 Task: In the  document blueprint.txt Download file as 'Plain Text' Share this file with 'softage.7@softage.net' Insert the command  Suggesting 
Action: Mouse moved to (256, 385)
Screenshot: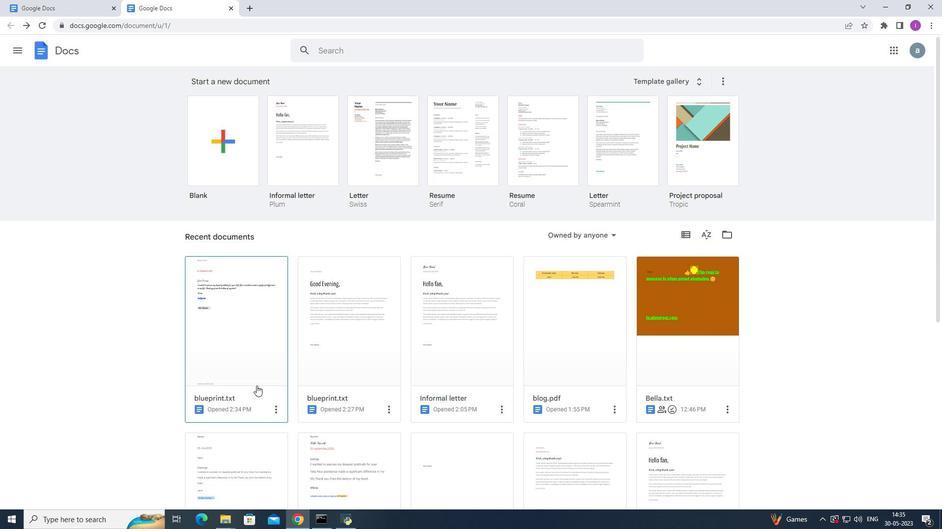 
Action: Mouse pressed left at (256, 385)
Screenshot: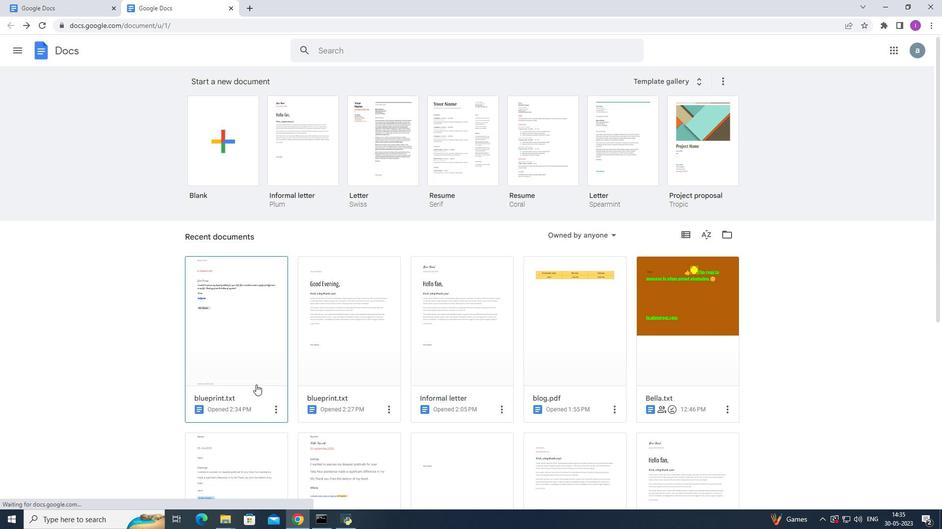 
Action: Mouse moved to (275, 111)
Screenshot: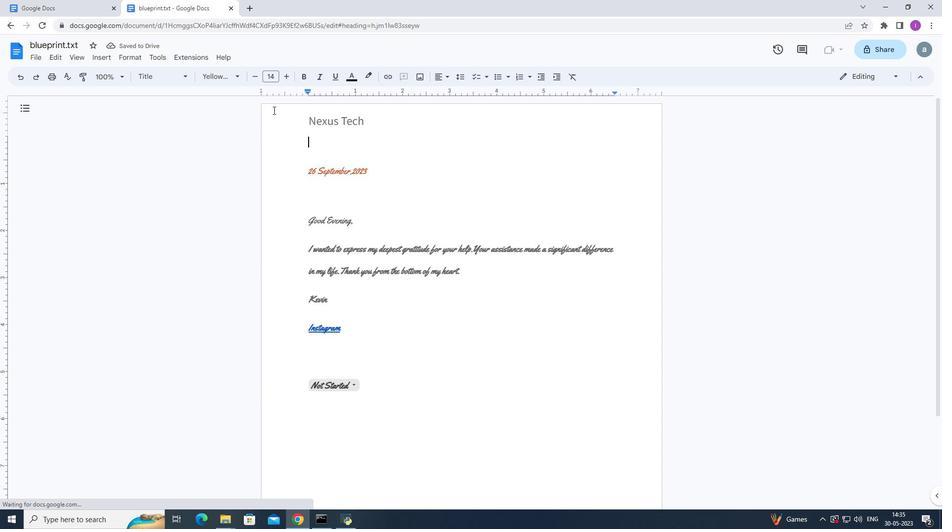 
Action: Mouse scrolled (275, 112) with delta (0, 0)
Screenshot: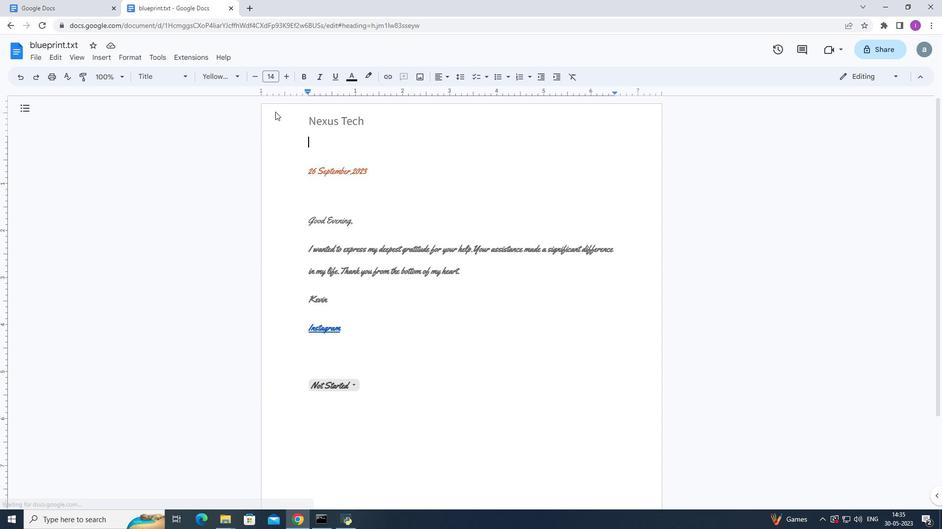 
Action: Mouse scrolled (275, 112) with delta (0, 0)
Screenshot: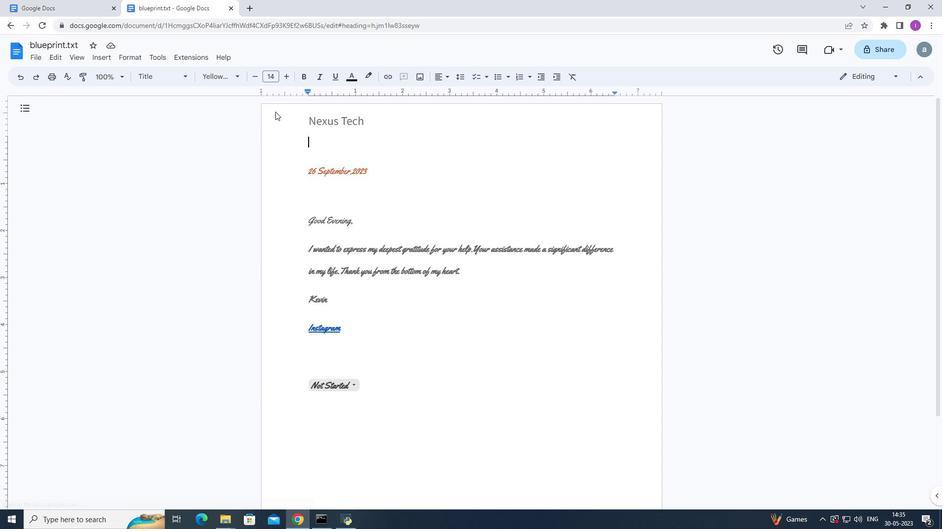 
Action: Mouse moved to (35, 53)
Screenshot: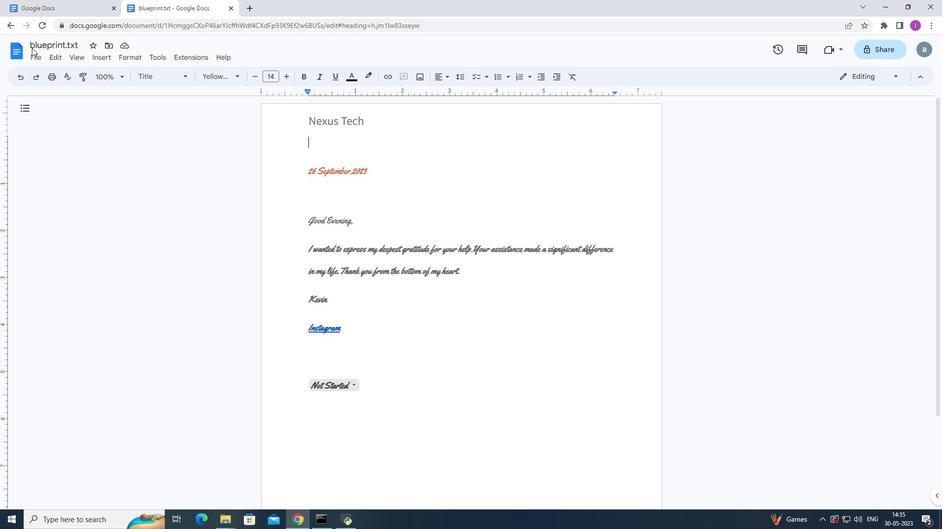 
Action: Mouse pressed left at (35, 53)
Screenshot: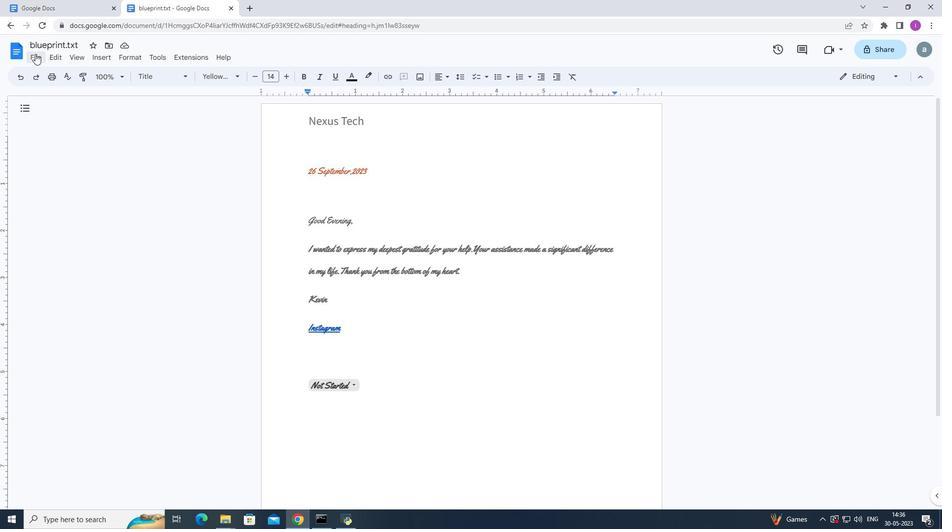 
Action: Mouse moved to (208, 229)
Screenshot: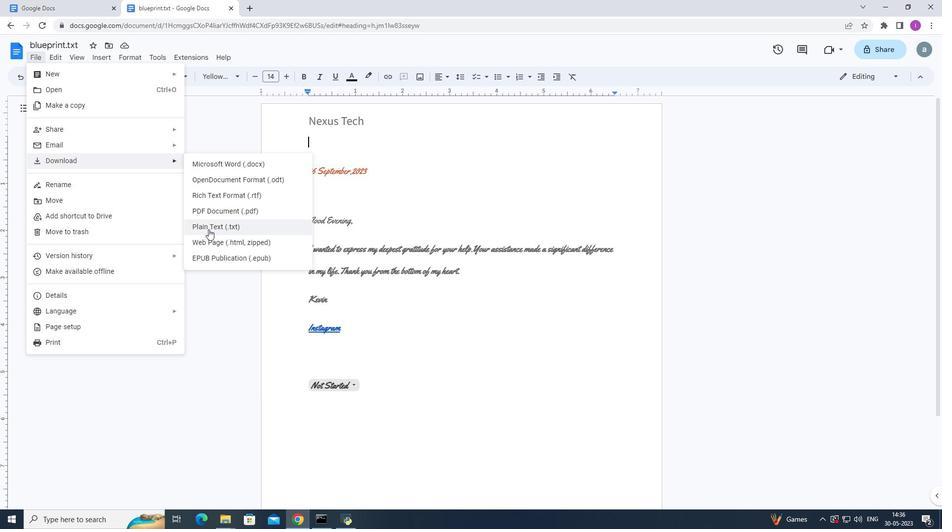 
Action: Mouse pressed left at (208, 229)
Screenshot: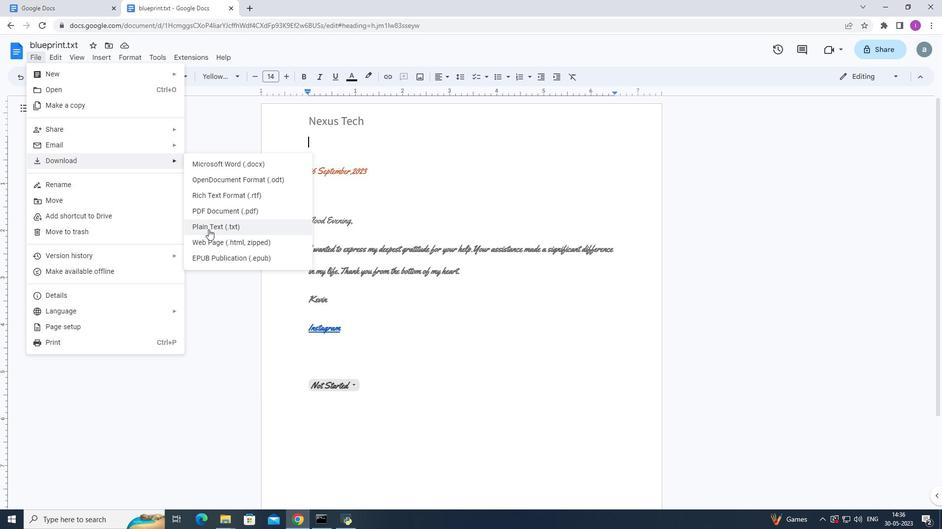 
Action: Mouse moved to (39, 492)
Screenshot: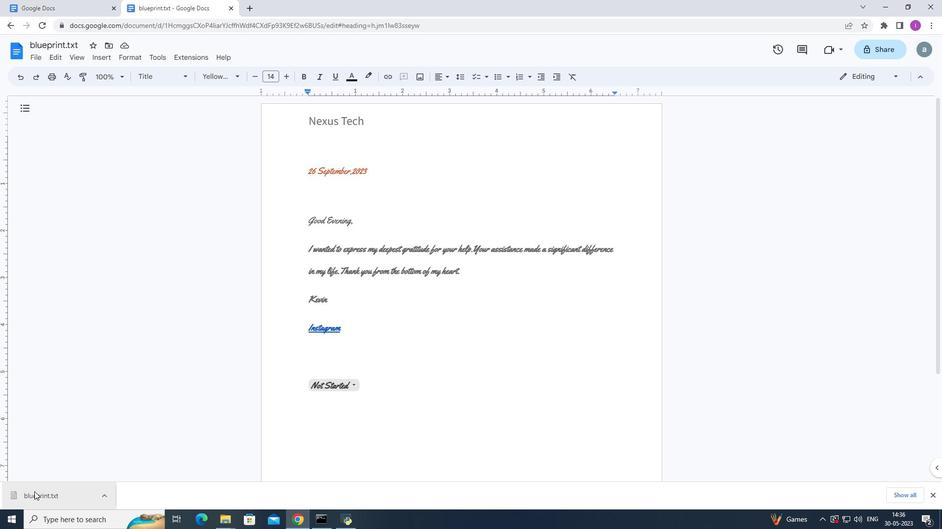 
Action: Mouse pressed right at (39, 492)
Screenshot: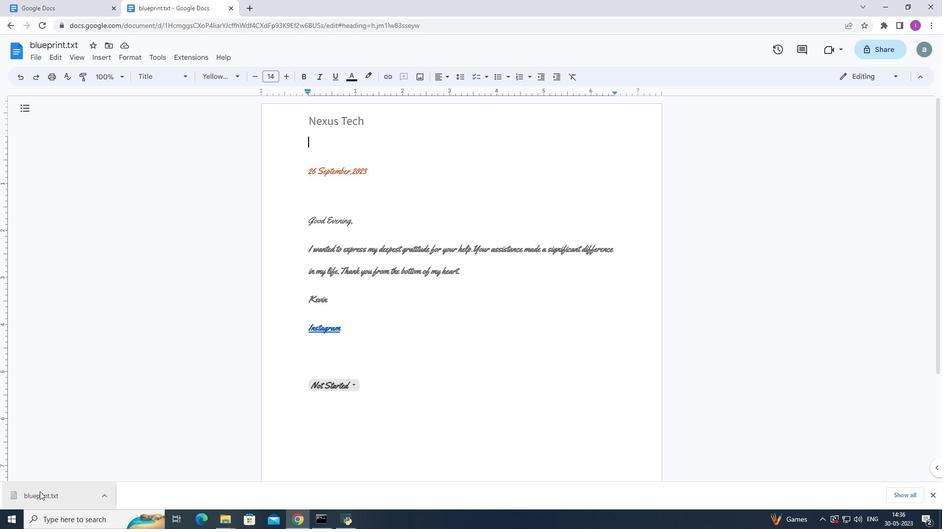 
Action: Mouse moved to (61, 395)
Screenshot: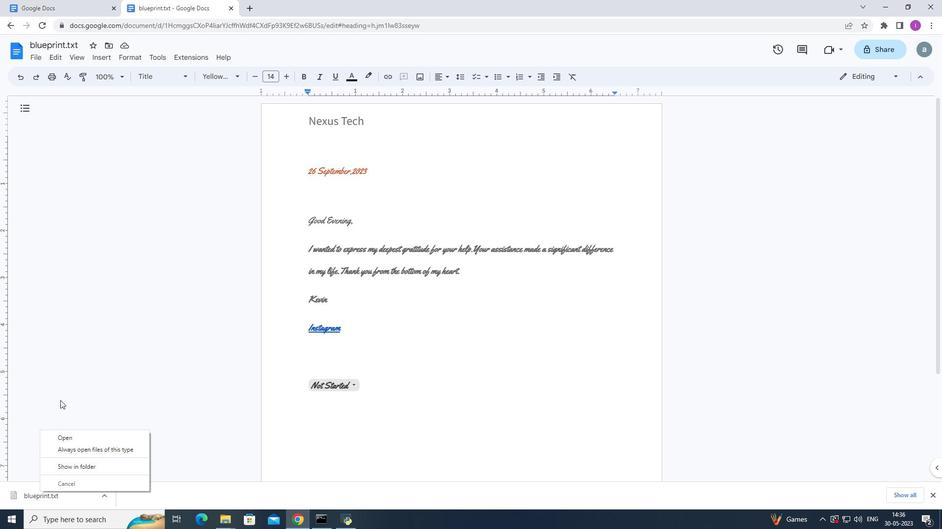 
Action: Mouse pressed left at (61, 395)
Screenshot: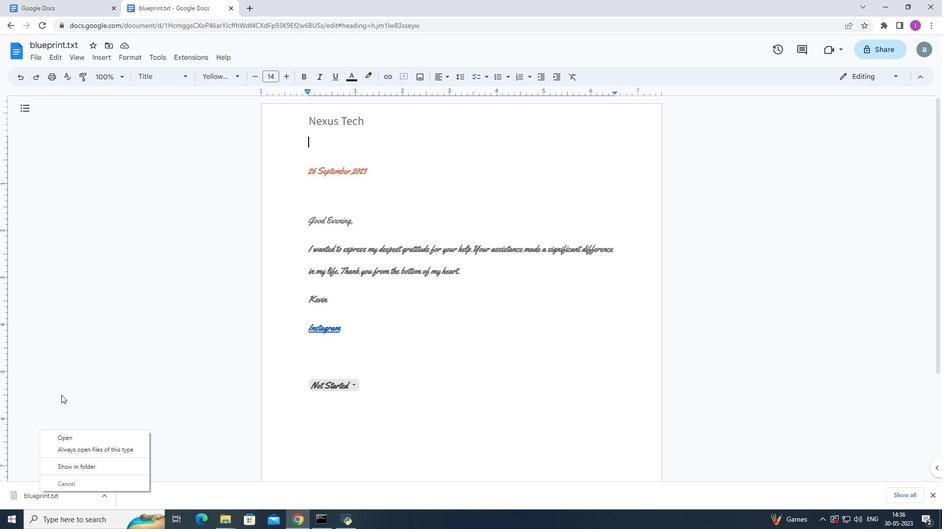 
Action: Mouse moved to (47, 496)
Screenshot: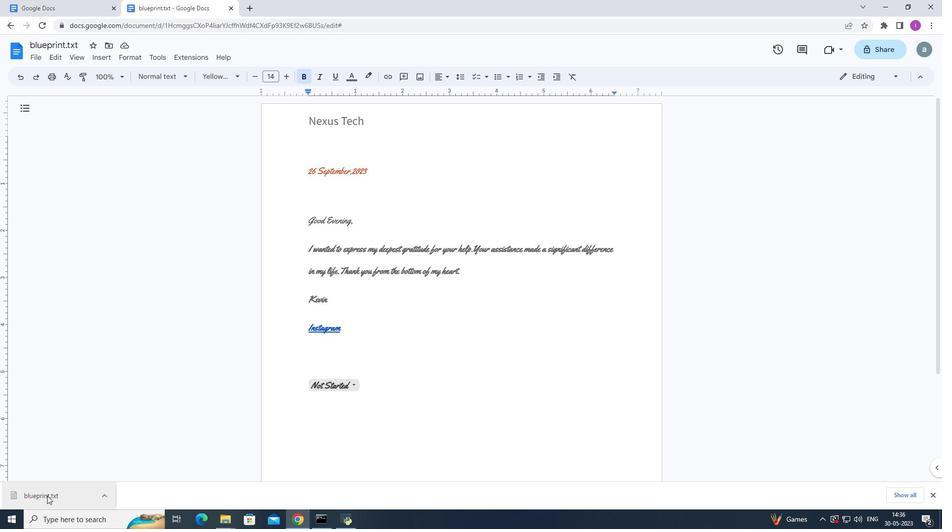 
Action: Mouse pressed left at (47, 496)
Screenshot: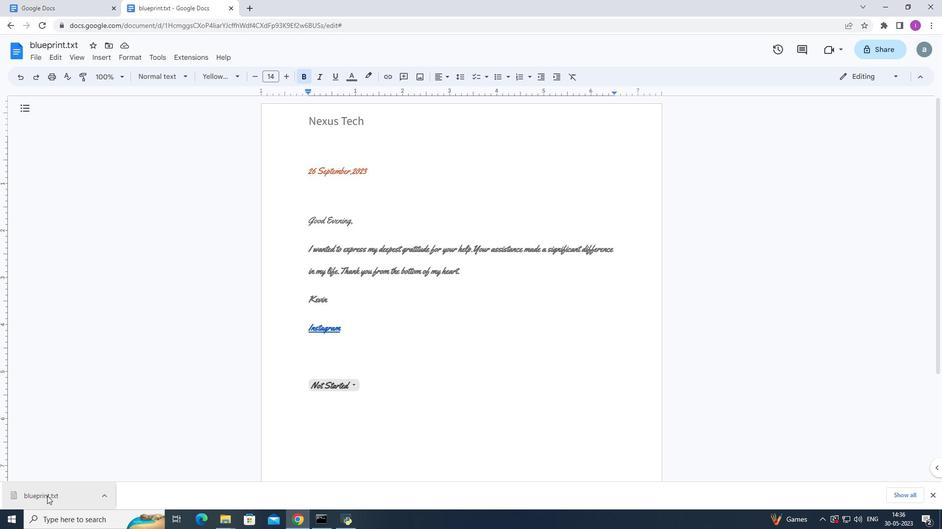 
Action: Mouse moved to (777, 243)
Screenshot: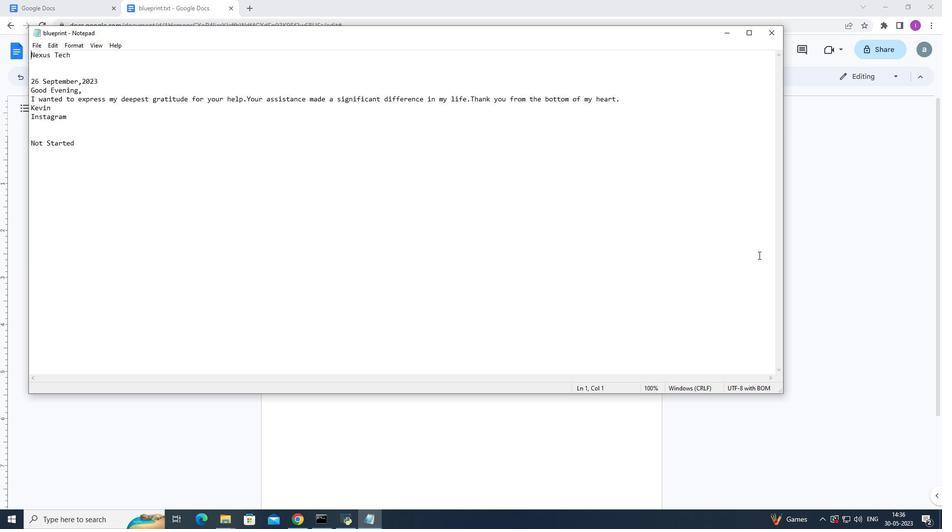
Action: Mouse pressed right at (777, 243)
Screenshot: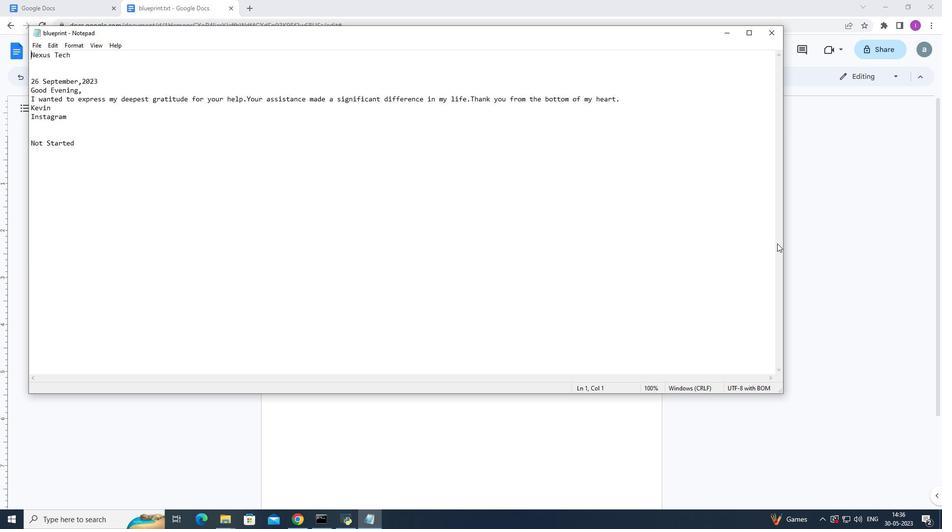 
Action: Mouse pressed right at (777, 243)
Screenshot: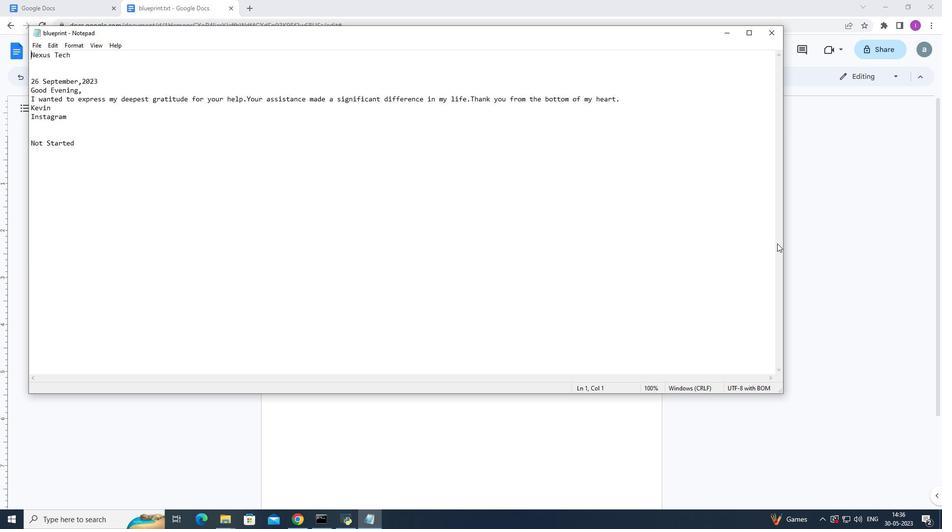 
Action: Mouse pressed left at (777, 243)
Screenshot: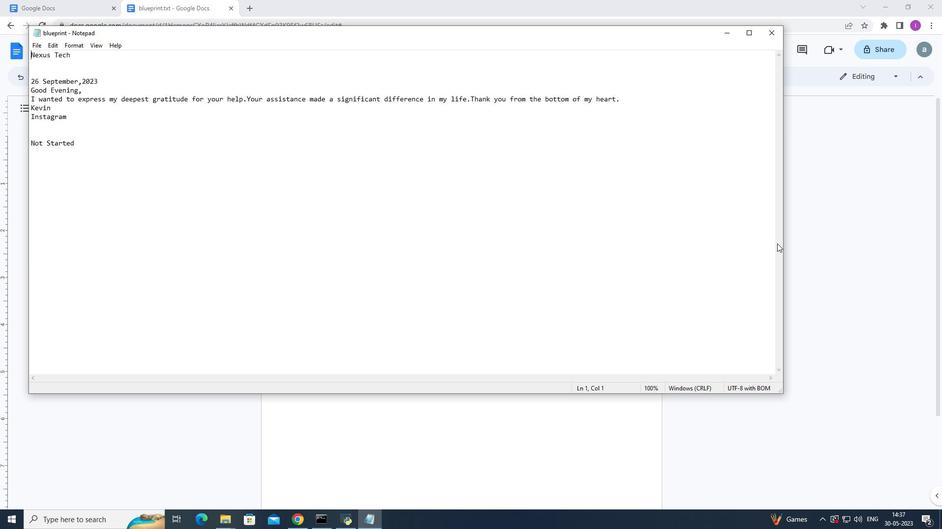 
Action: Mouse moved to (761, 250)
Screenshot: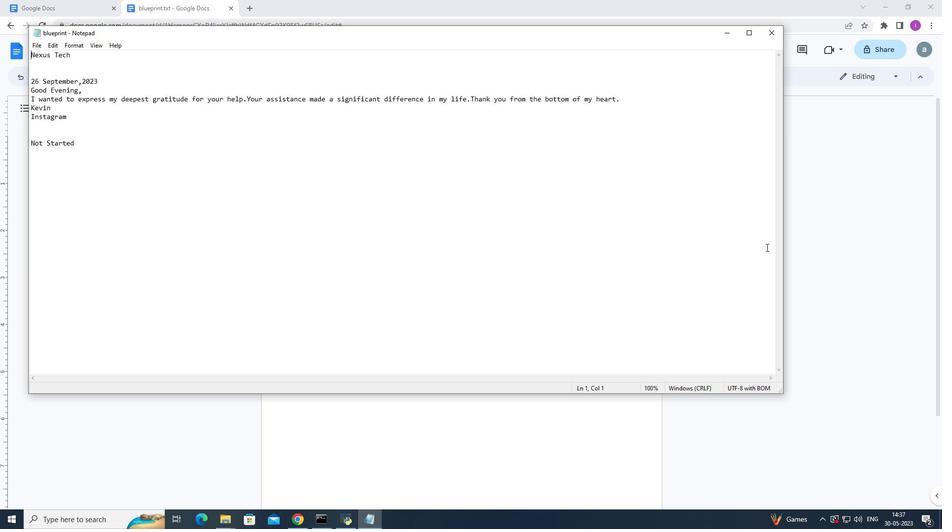 
Action: Mouse pressed right at (761, 250)
Screenshot: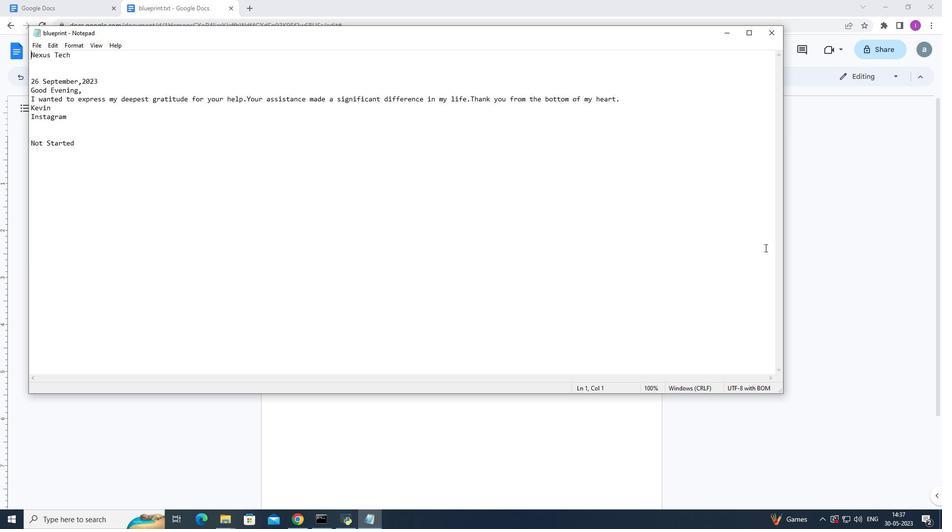 
Action: Mouse moved to (825, 249)
Screenshot: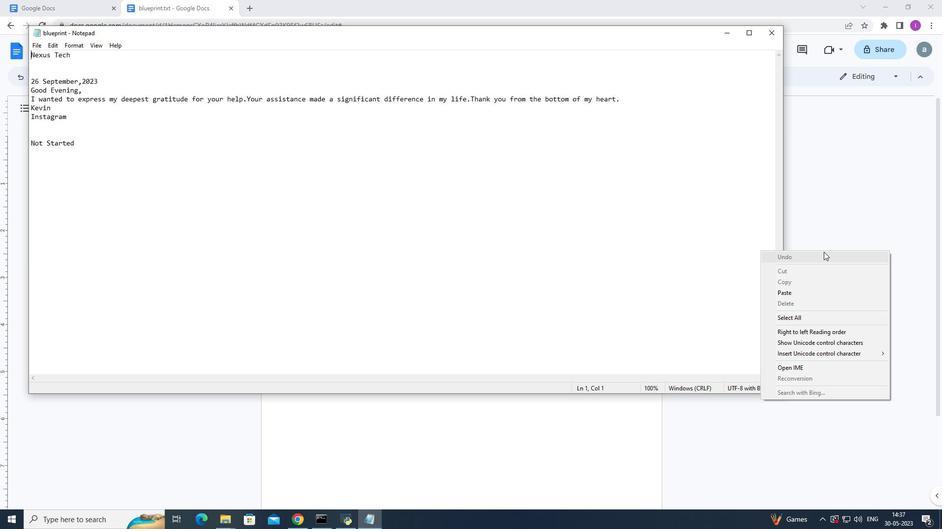 
Action: Mouse pressed left at (825, 249)
Screenshot: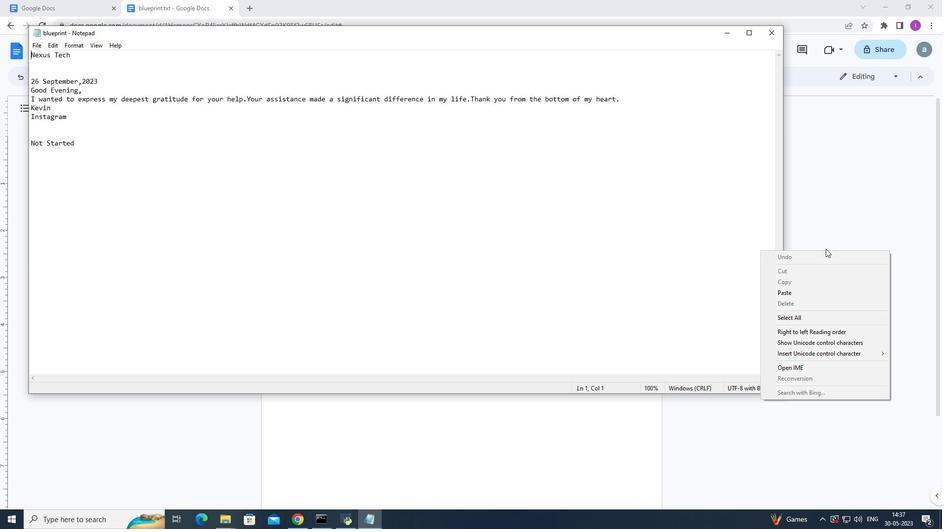 
Action: Mouse moved to (38, 55)
Screenshot: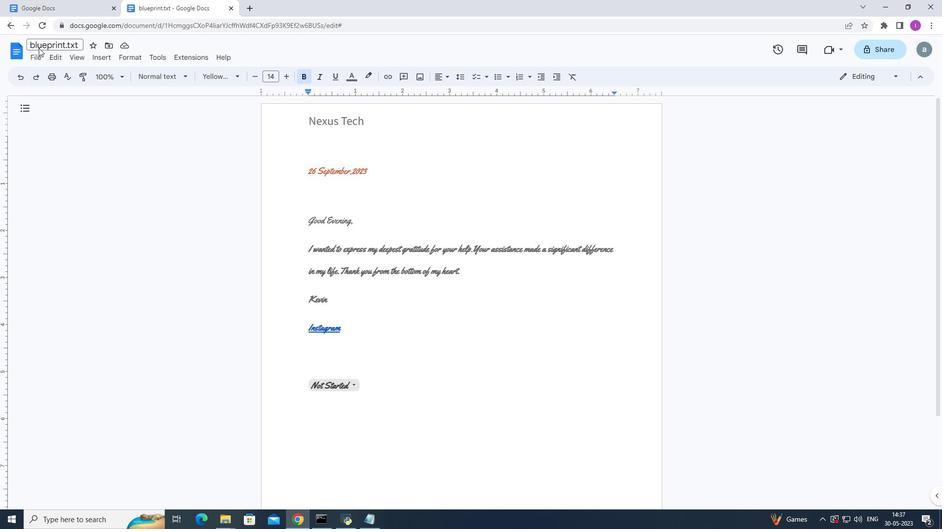 
Action: Mouse pressed left at (38, 55)
Screenshot: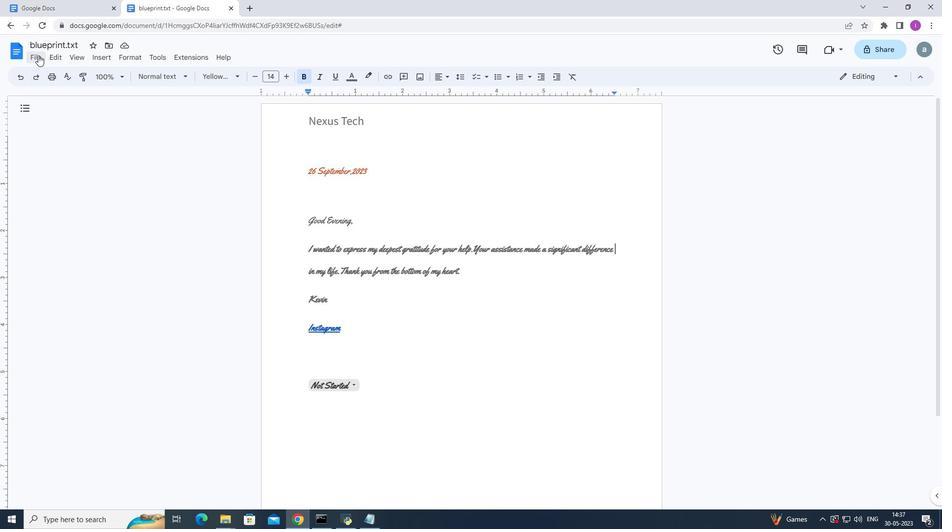 
Action: Mouse moved to (214, 231)
Screenshot: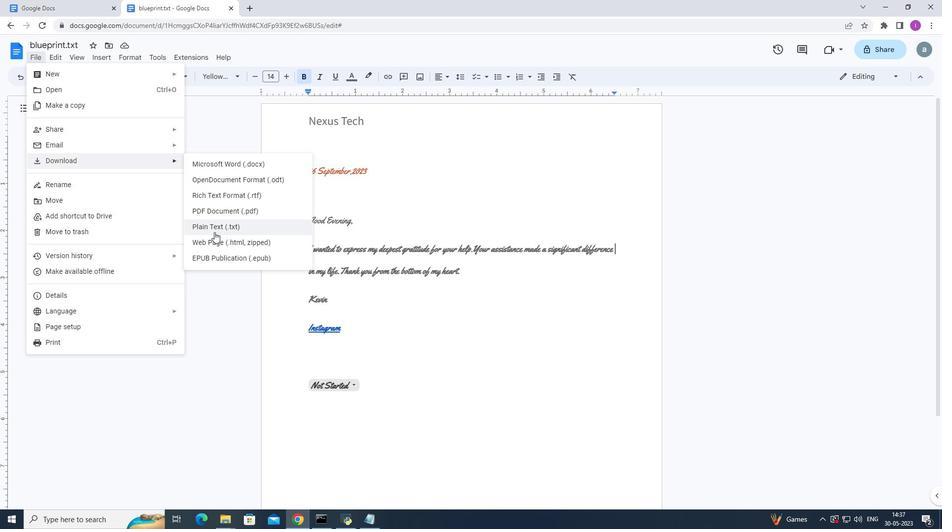 
Action: Mouse pressed left at (214, 231)
Screenshot: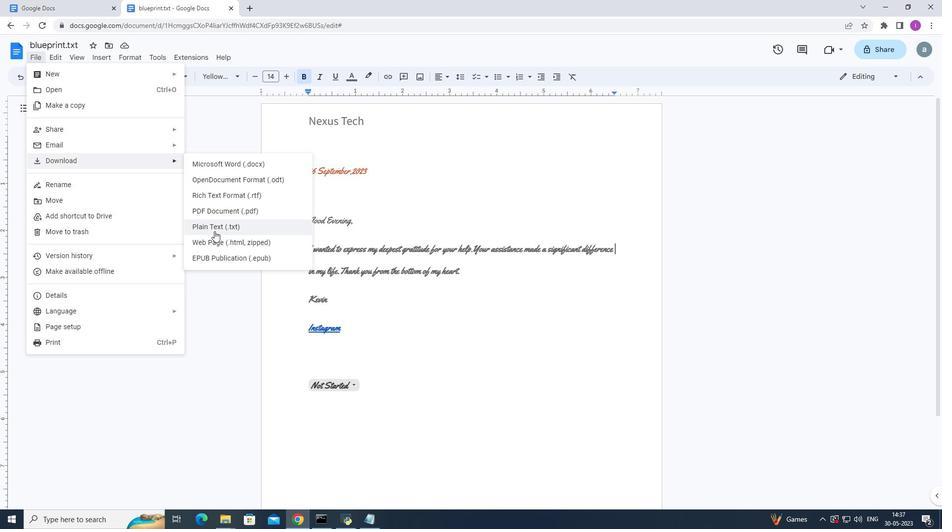 
Action: Mouse moved to (62, 61)
Screenshot: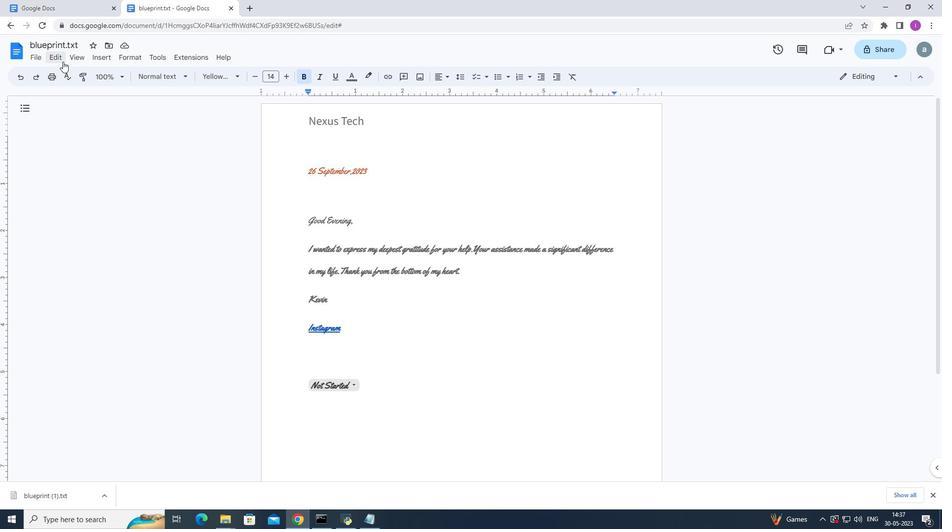 
Action: Mouse pressed left at (62, 61)
Screenshot: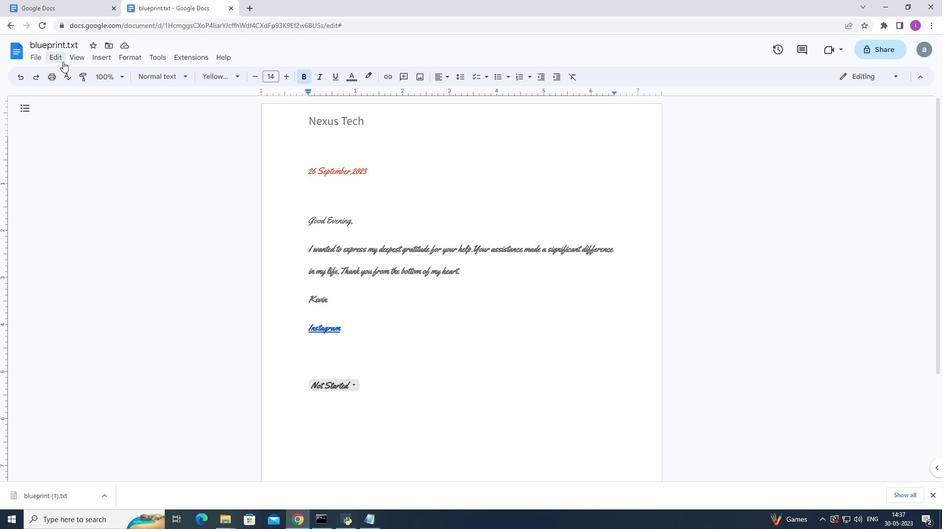 
Action: Mouse moved to (39, 54)
Screenshot: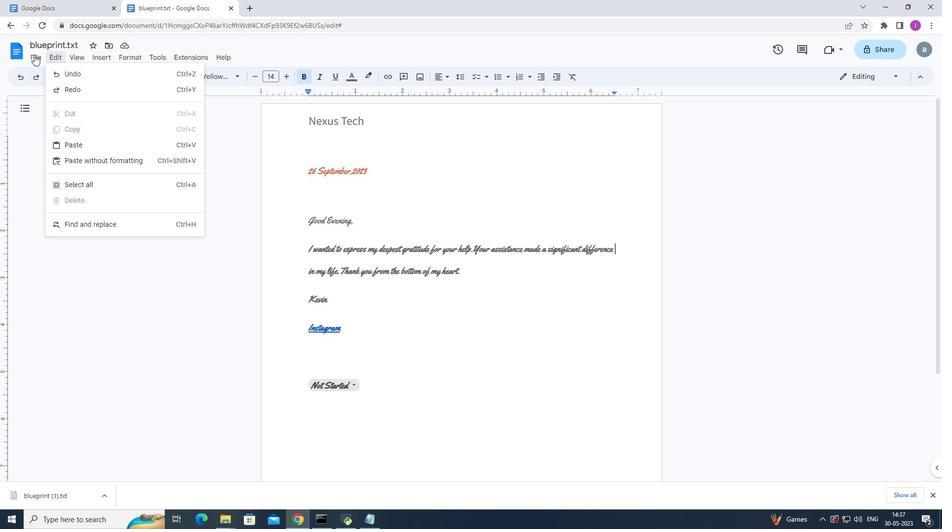 
Action: Mouse pressed left at (39, 54)
Screenshot: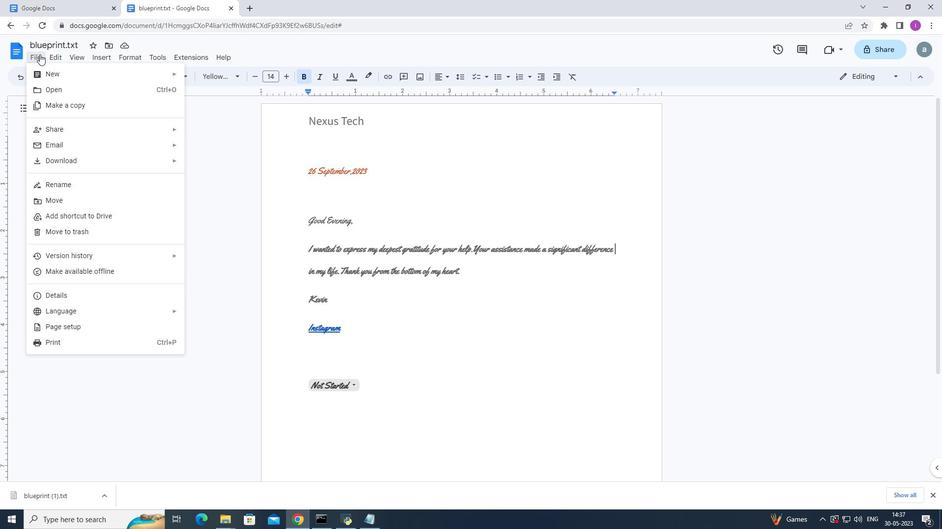 
Action: Mouse moved to (96, 55)
Screenshot: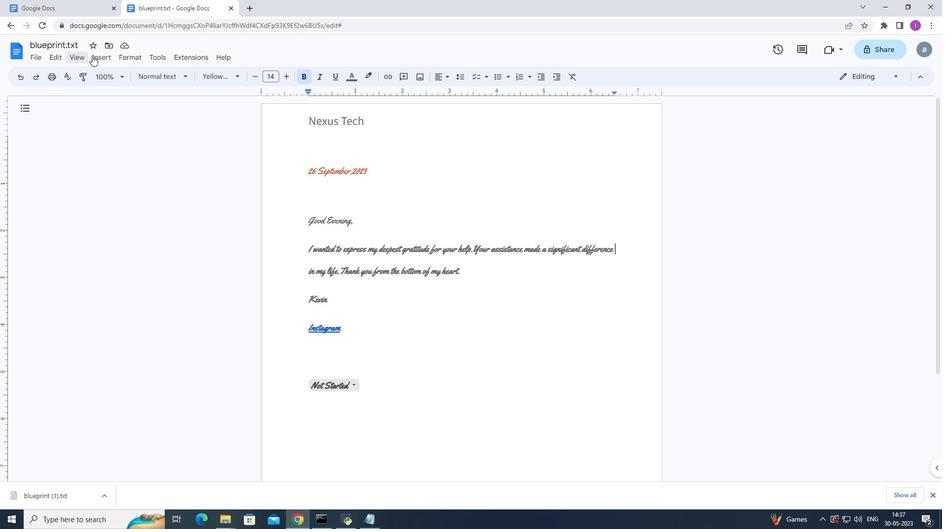 
Action: Mouse pressed left at (96, 55)
Screenshot: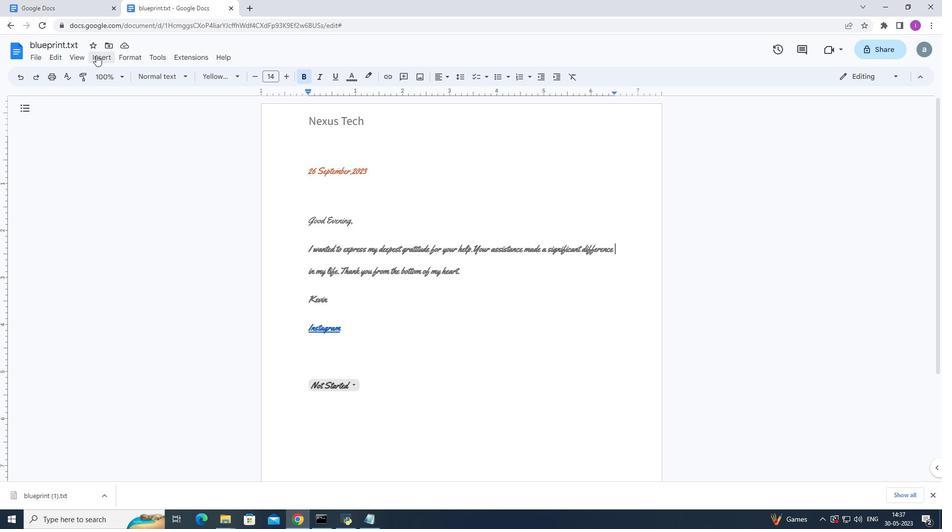 
Action: Mouse moved to (30, 57)
Screenshot: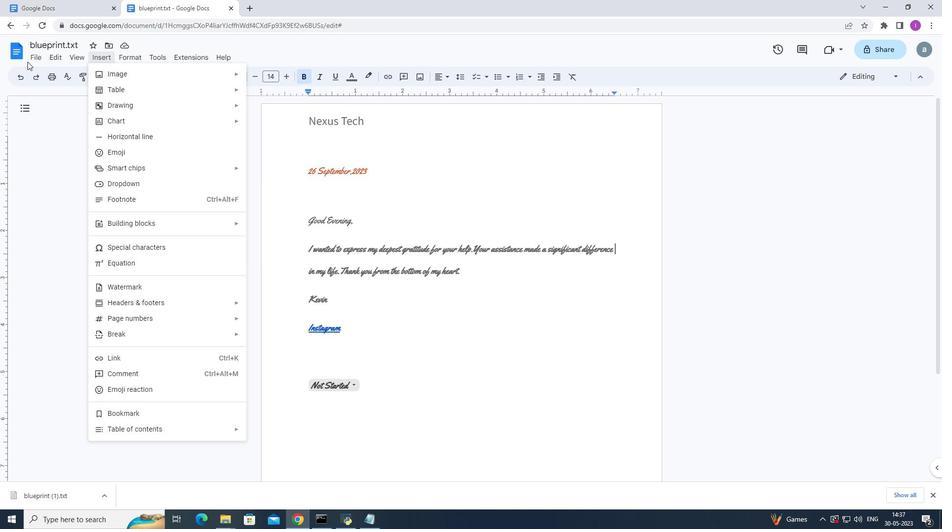 
Action: Mouse pressed left at (30, 57)
Screenshot: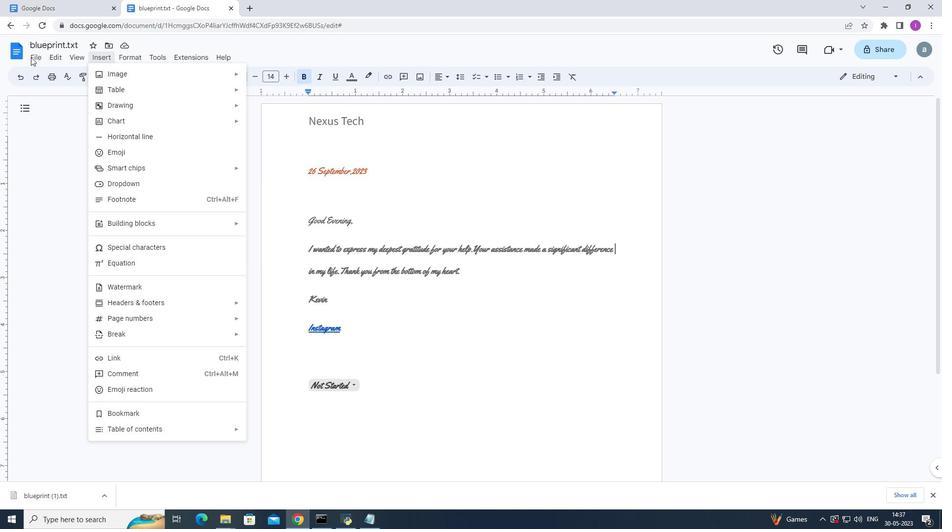 
Action: Mouse pressed left at (30, 57)
Screenshot: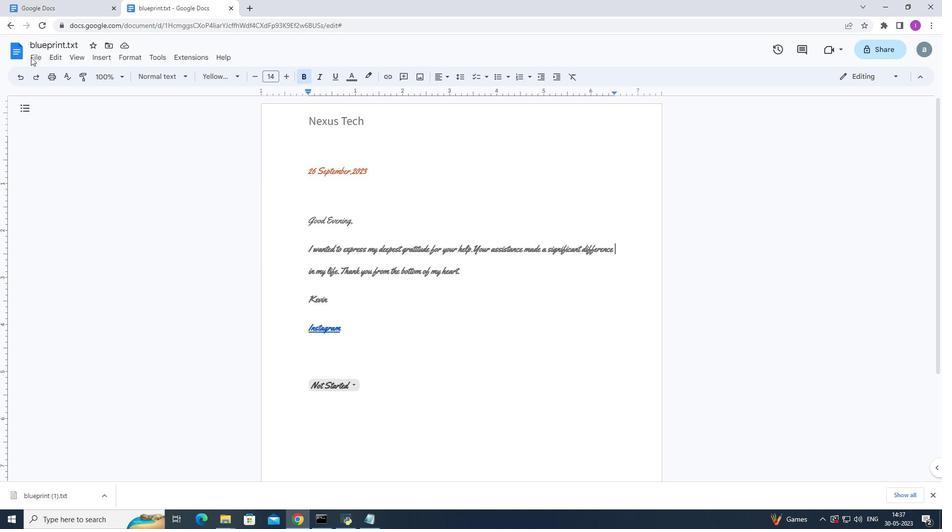 
Action: Mouse moved to (42, 56)
Screenshot: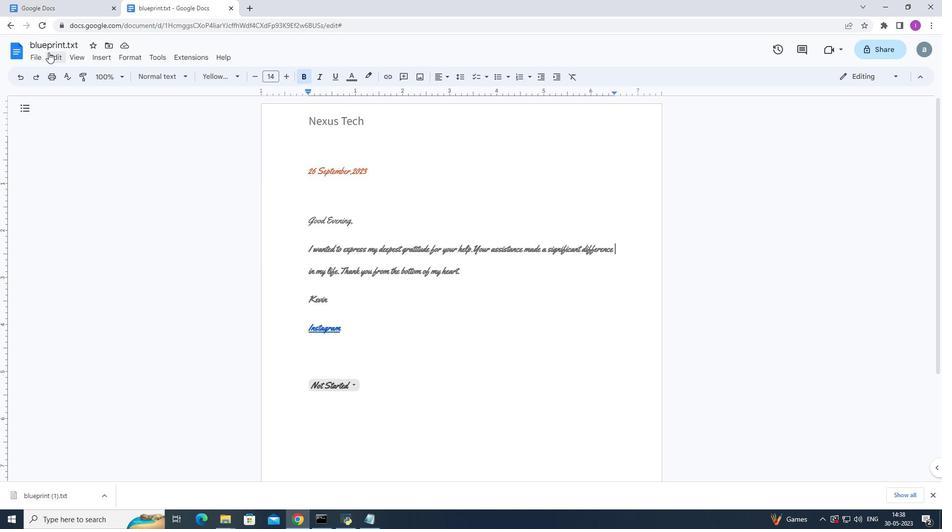 
Action: Mouse pressed left at (42, 56)
Screenshot: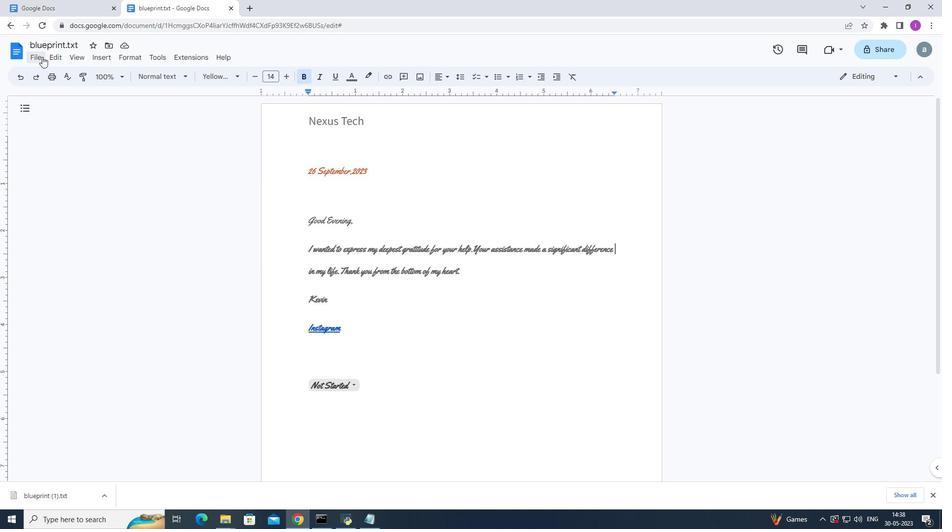 
Action: Mouse moved to (205, 134)
Screenshot: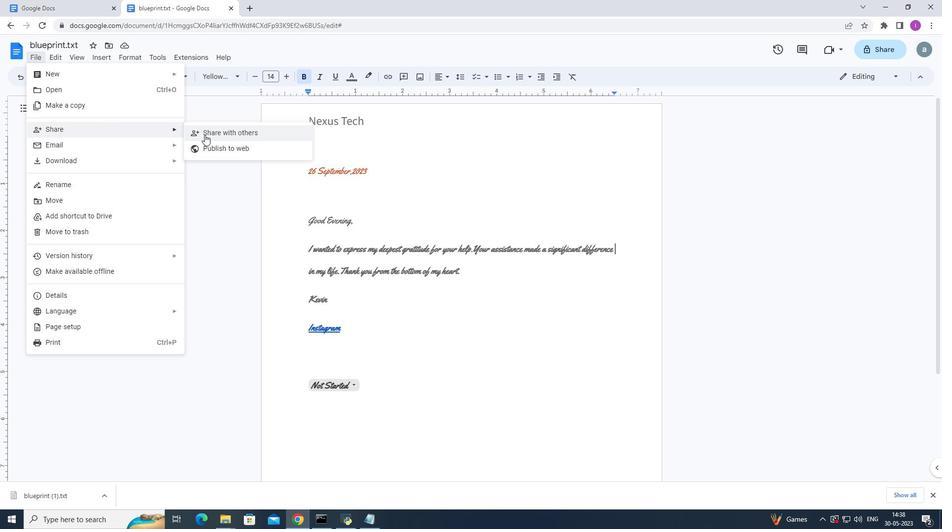 
Action: Mouse pressed left at (205, 134)
Screenshot: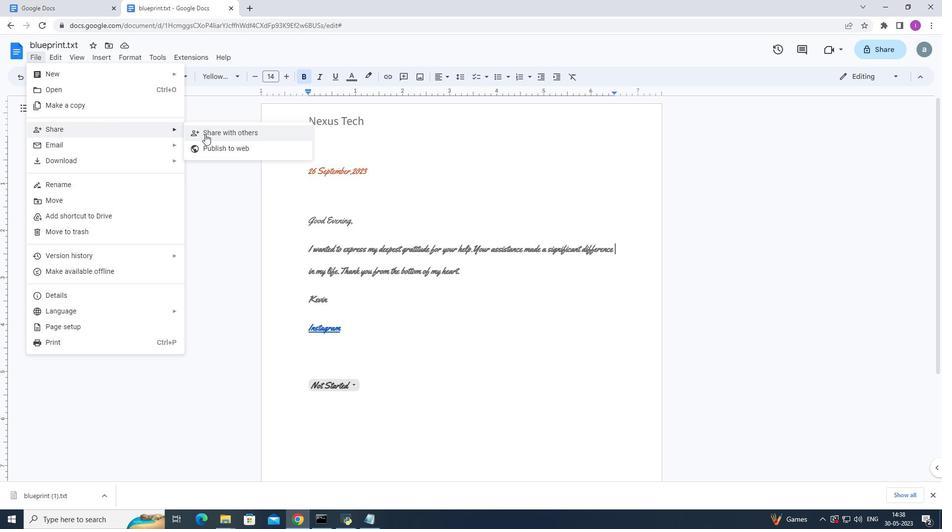 
Action: Mouse moved to (475, 196)
Screenshot: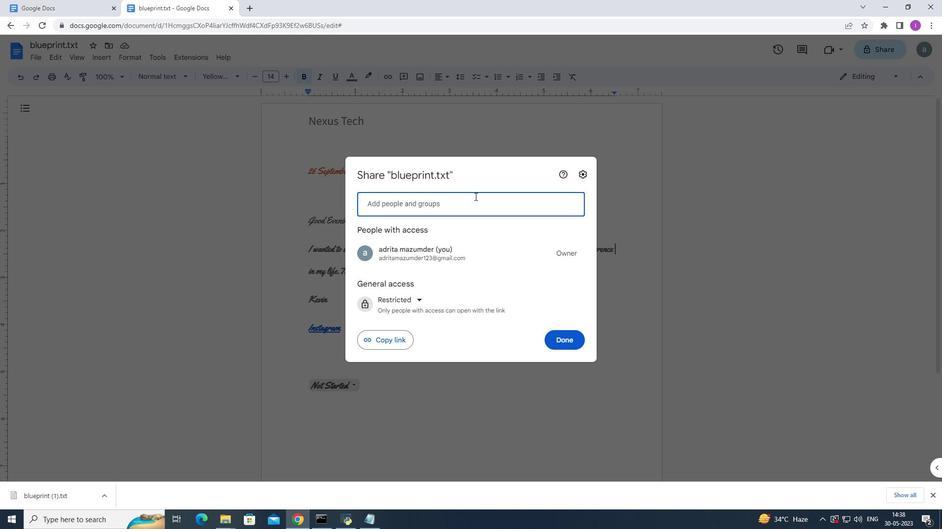 
Action: Key pressed softage.7<Key.shift>@softage.net
Screenshot: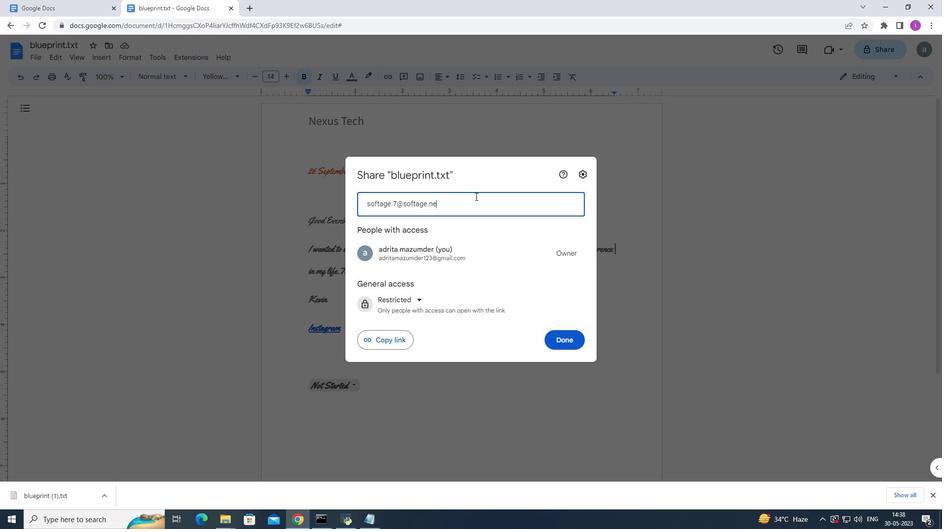 
Action: Mouse moved to (431, 220)
Screenshot: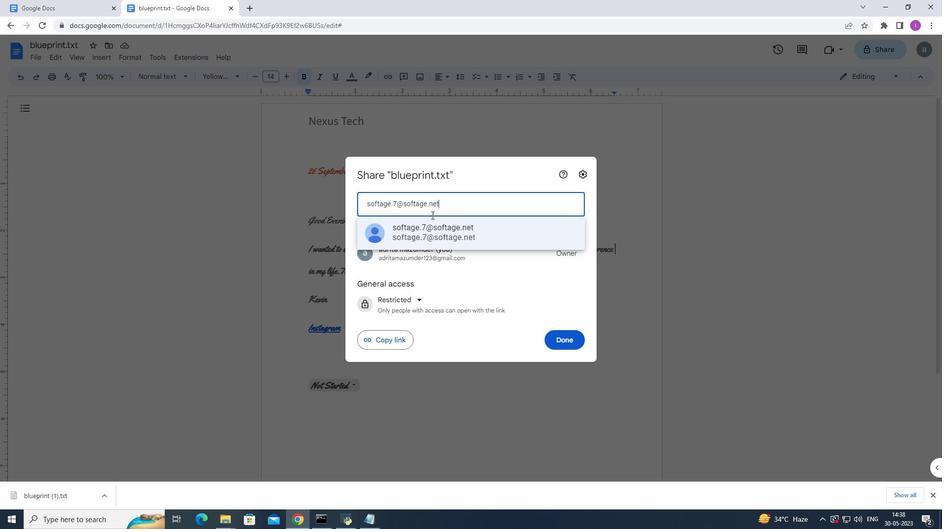 
Action: Mouse pressed left at (431, 220)
Screenshot: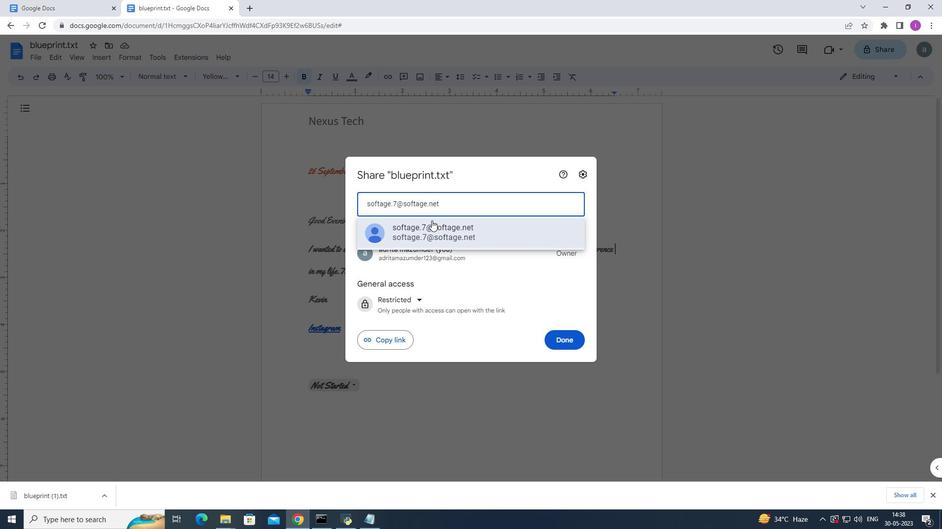 
Action: Mouse moved to (552, 331)
Screenshot: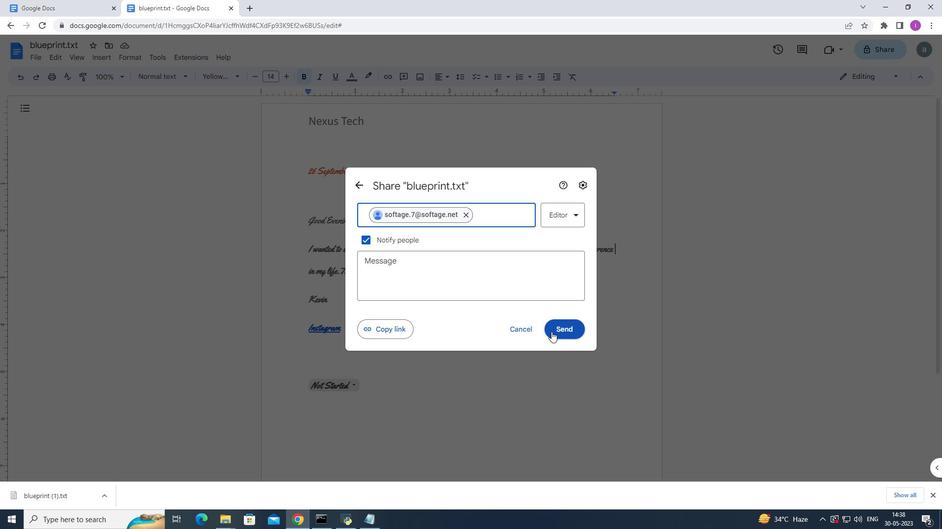 
Action: Mouse pressed left at (552, 331)
Screenshot: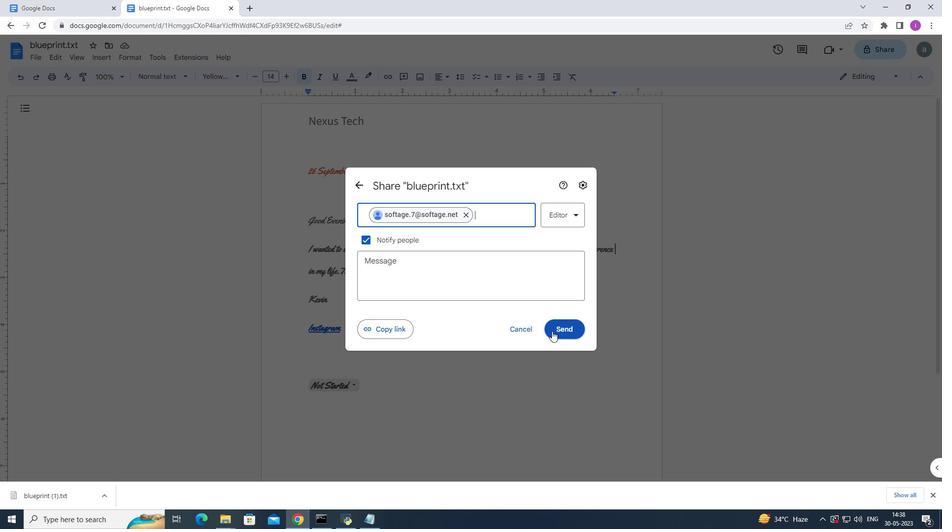 
Action: Mouse moved to (97, 58)
Screenshot: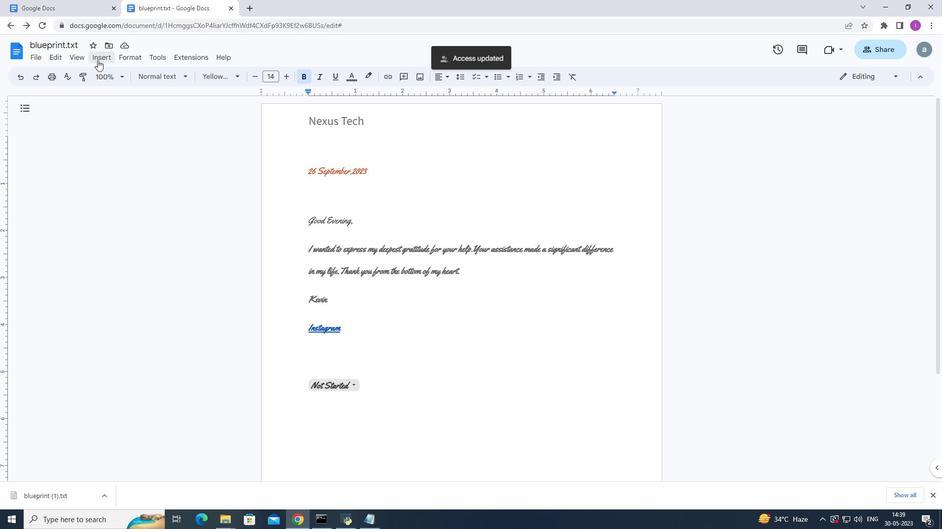 
Action: Mouse pressed left at (97, 58)
Screenshot: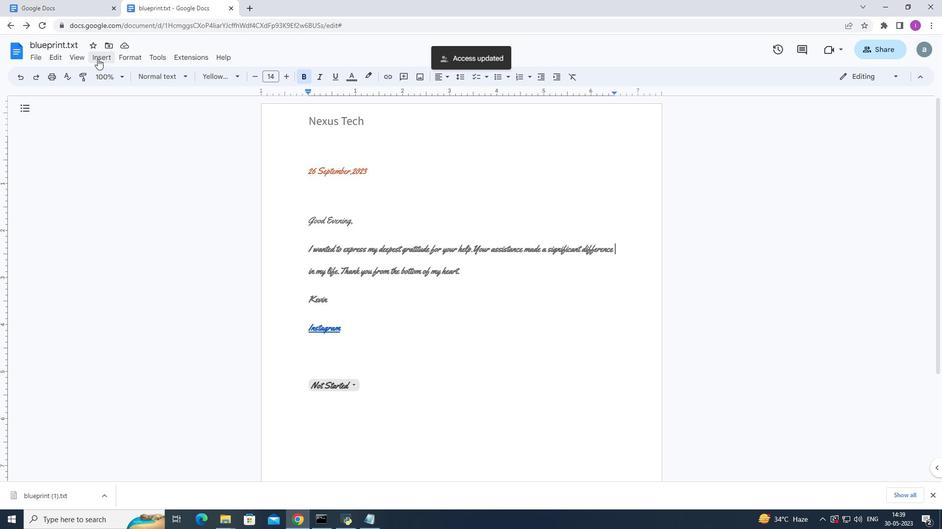 
Action: Mouse moved to (153, 368)
Screenshot: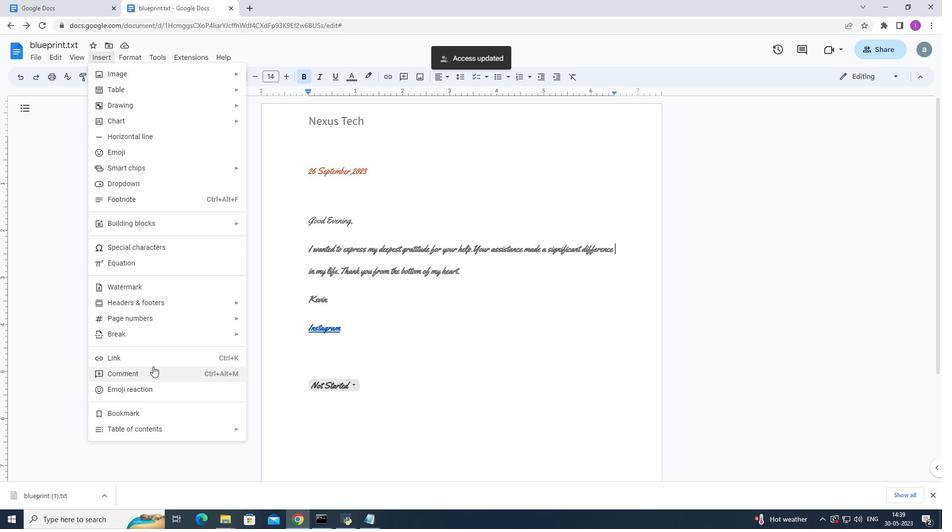 
Action: Mouse pressed left at (153, 368)
Screenshot: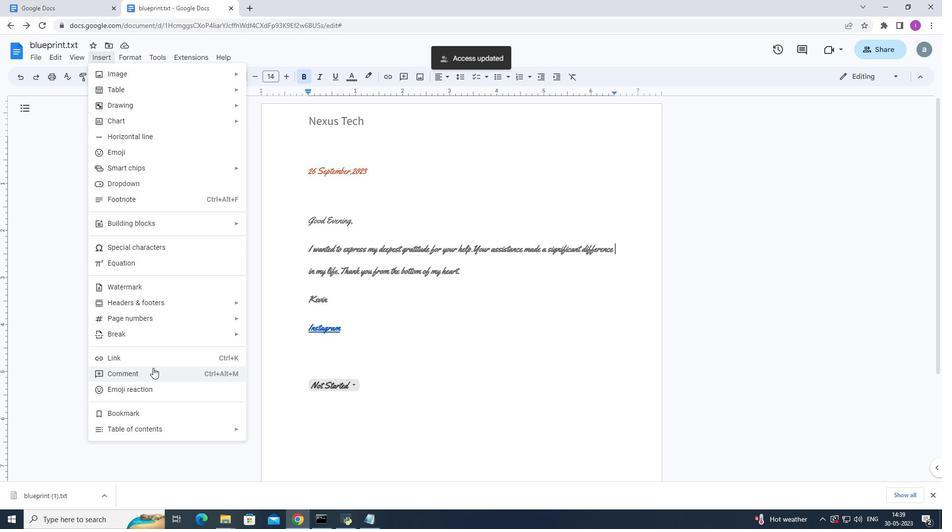 
Action: Mouse moved to (624, 311)
Screenshot: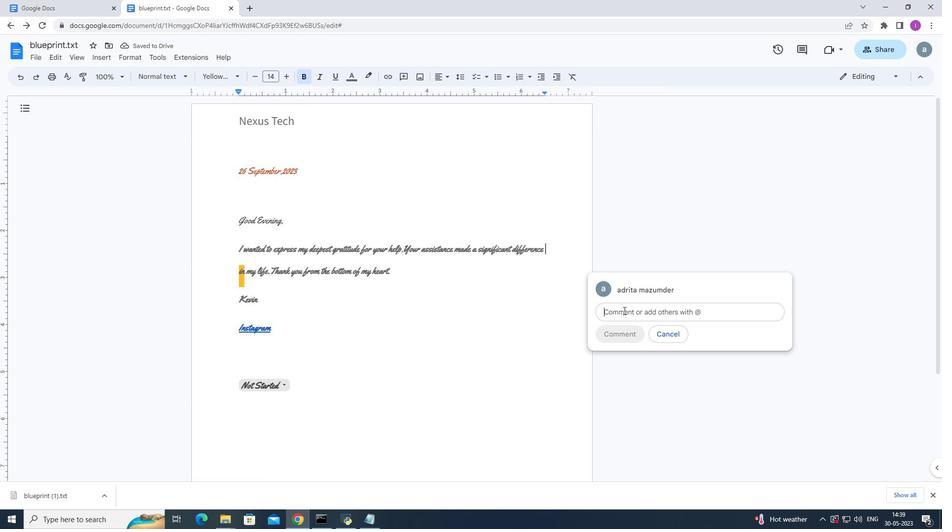
Action: Key pressed softage.7<Key.shift><Key.shift><Key.shift><Key.shift>@d<Key.backspace>s0<Key.backspace><Key.backspace>softage.net
Screenshot: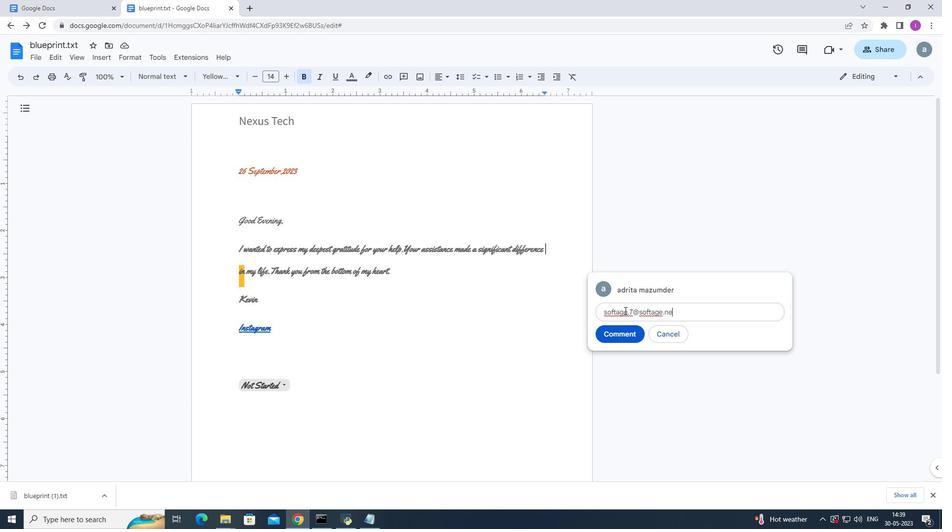 
Action: Mouse moved to (652, 334)
Screenshot: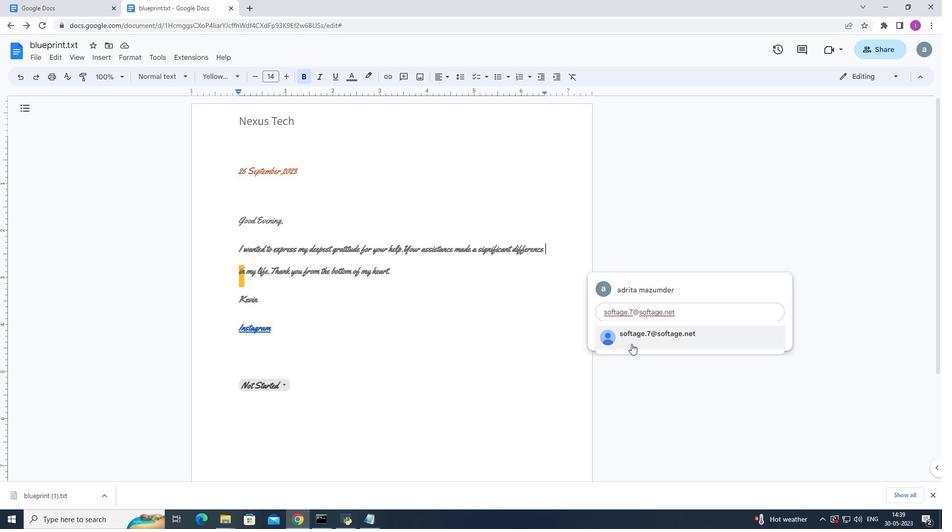 
Action: Mouse pressed left at (652, 334)
Screenshot: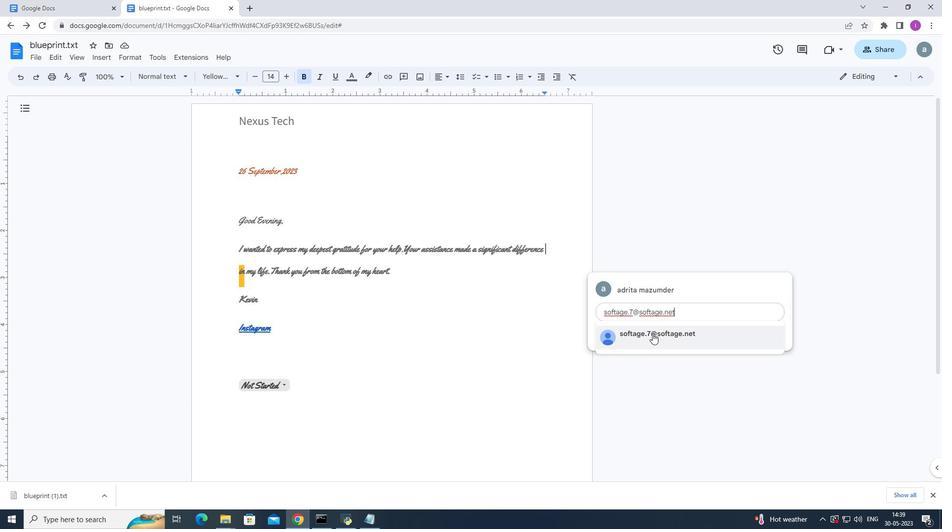 
Action: Mouse moved to (626, 382)
Screenshot: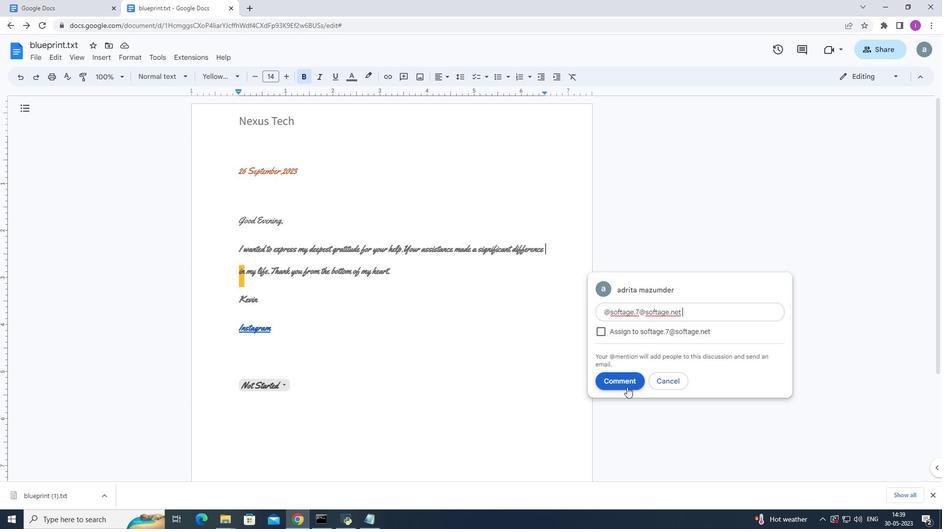 
Action: Mouse pressed left at (626, 382)
Screenshot: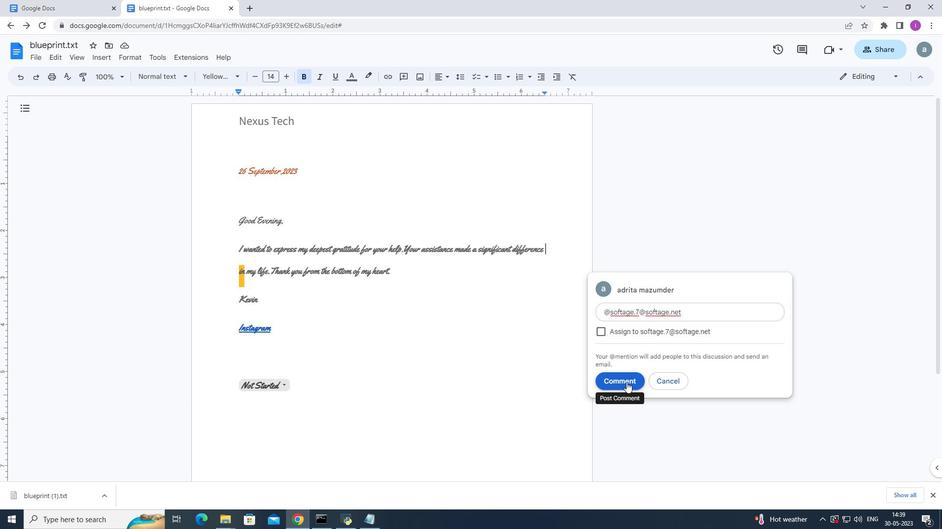 
Action: Mouse moved to (661, 294)
Screenshot: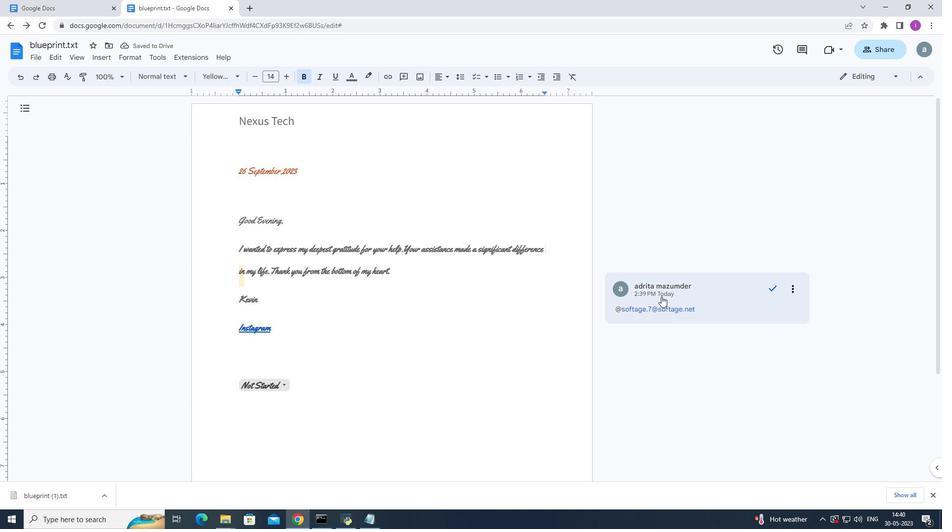 
Action: Mouse pressed left at (661, 294)
Screenshot: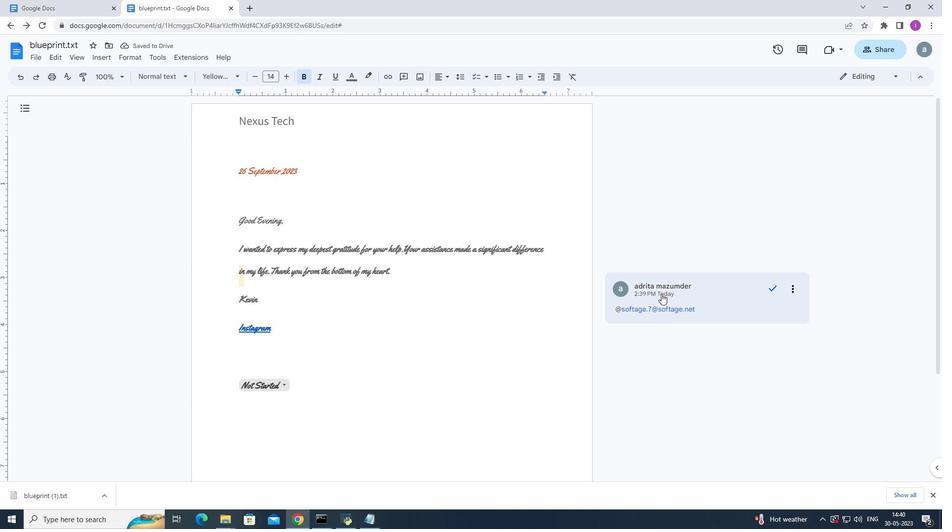 
Action: Mouse moved to (489, 390)
Screenshot: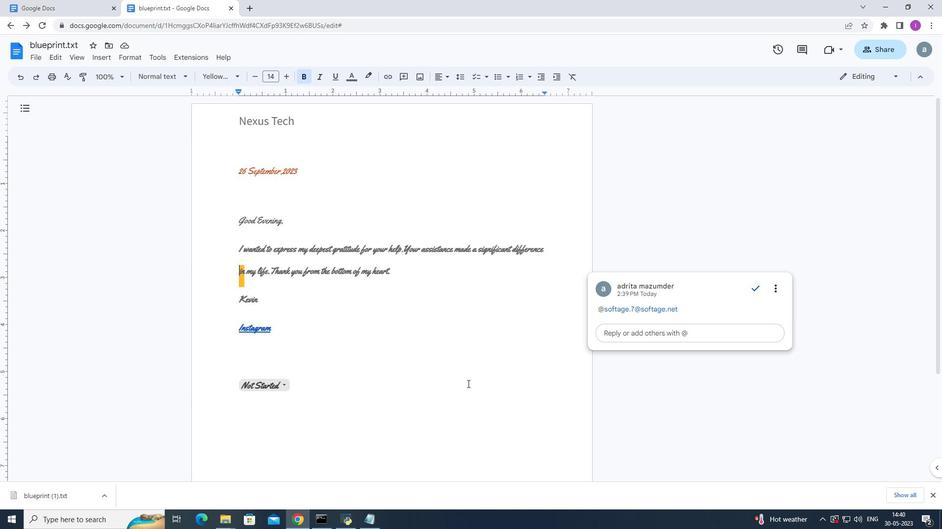 
